 Task: Create new email services that automatically create contact records based on the information provided
Action: Mouse moved to (159, 129)
Screenshot: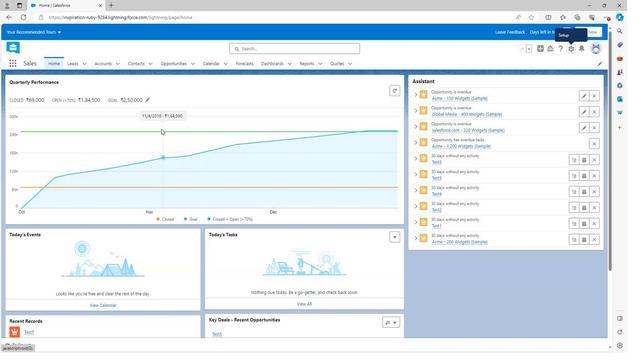 
Action: Mouse scrolled (159, 129) with delta (0, 0)
Screenshot: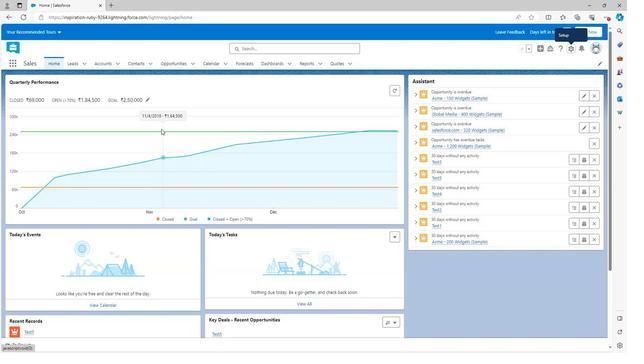 
Action: Mouse scrolled (159, 129) with delta (0, 0)
Screenshot: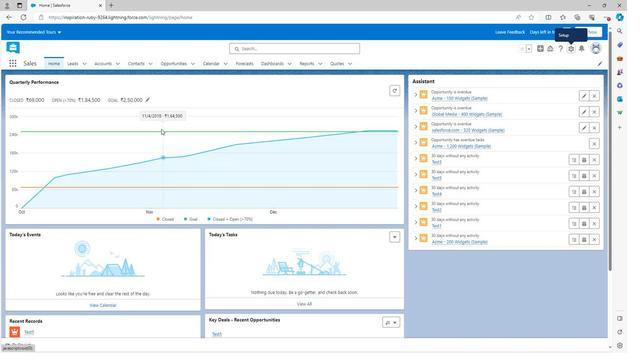 
Action: Mouse scrolled (159, 129) with delta (0, 0)
Screenshot: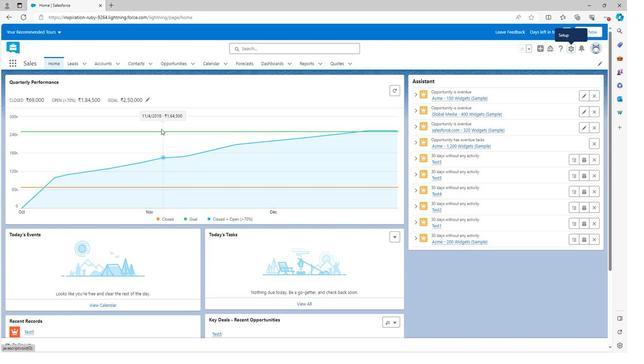 
Action: Mouse scrolled (159, 129) with delta (0, 0)
Screenshot: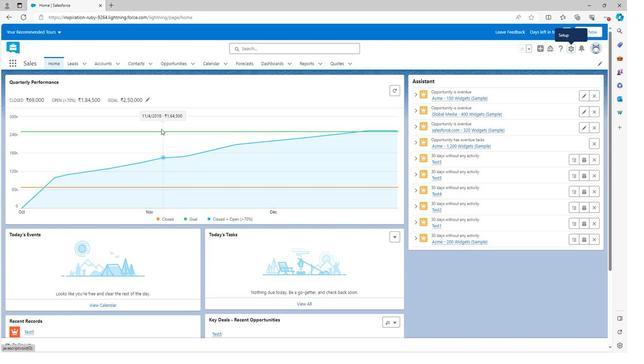 
Action: Mouse moved to (159, 129)
Screenshot: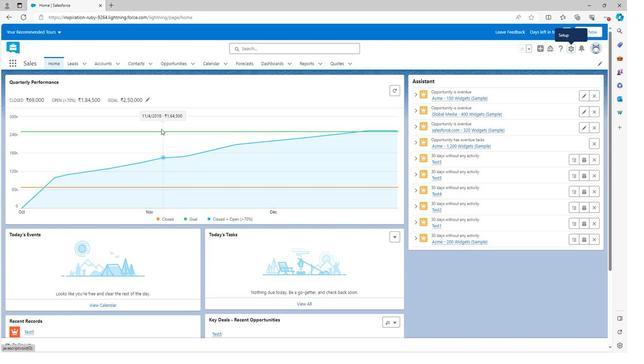 
Action: Mouse scrolled (159, 129) with delta (0, 0)
Screenshot: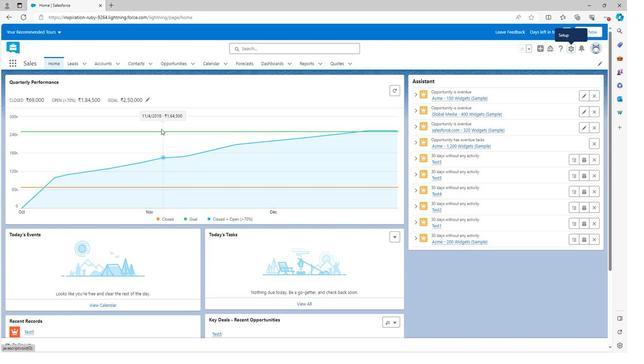 
Action: Mouse moved to (160, 130)
Screenshot: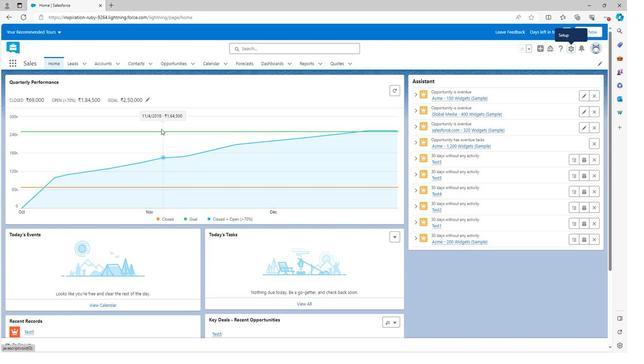 
Action: Mouse scrolled (160, 130) with delta (0, 0)
Screenshot: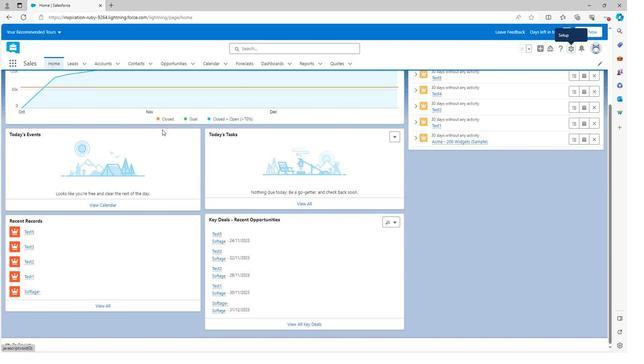 
Action: Mouse scrolled (160, 130) with delta (0, 0)
Screenshot: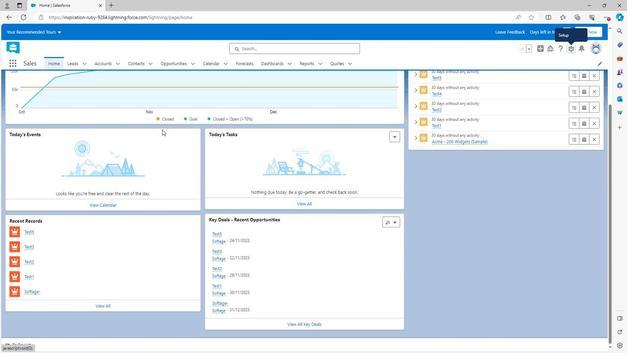 
Action: Mouse scrolled (160, 130) with delta (0, 0)
Screenshot: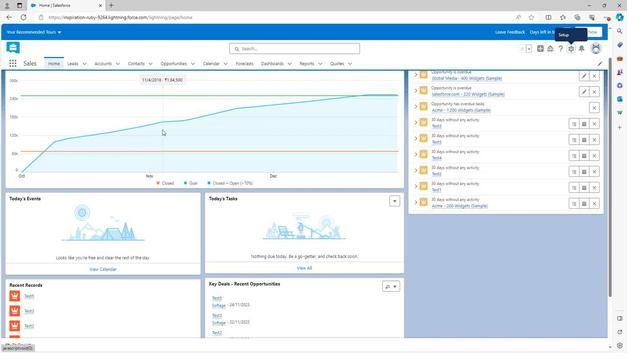
Action: Mouse scrolled (160, 130) with delta (0, 0)
Screenshot: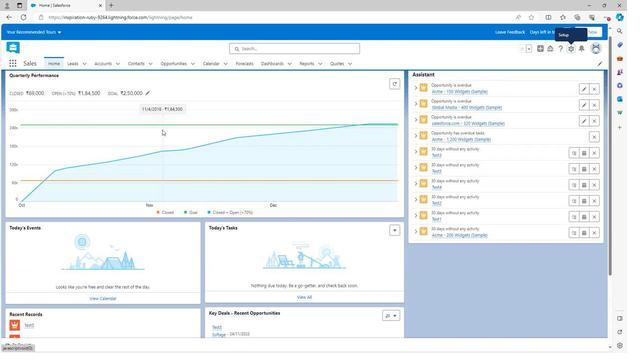 
Action: Mouse scrolled (160, 130) with delta (0, 0)
Screenshot: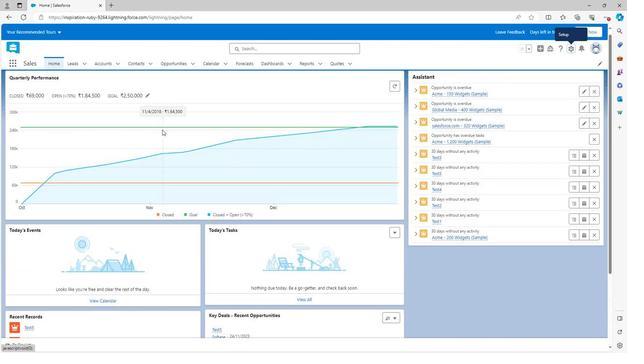 
Action: Mouse moved to (569, 49)
Screenshot: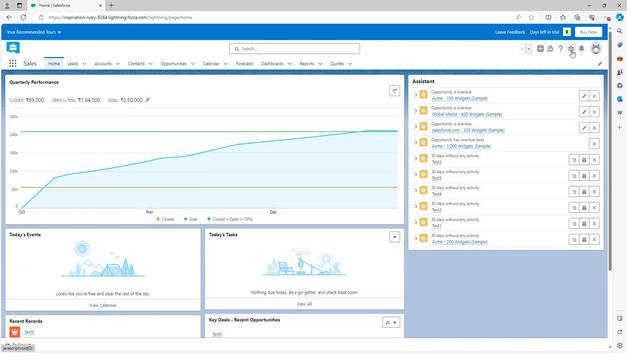 
Action: Mouse pressed left at (569, 49)
Screenshot: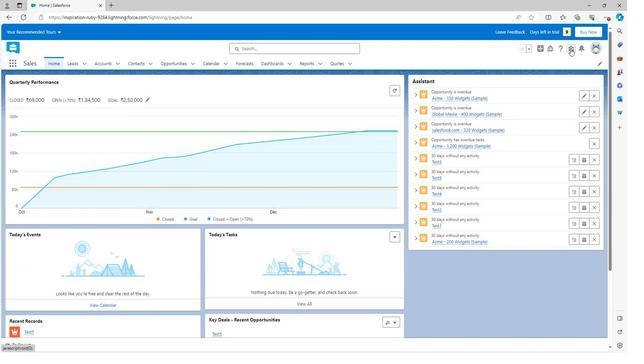 
Action: Mouse moved to (538, 68)
Screenshot: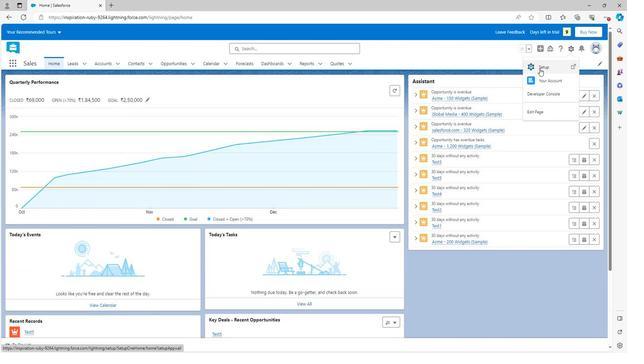 
Action: Mouse pressed left at (538, 68)
Screenshot: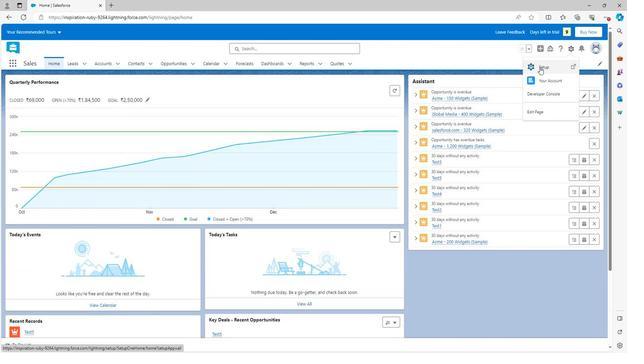 
Action: Mouse moved to (16, 257)
Screenshot: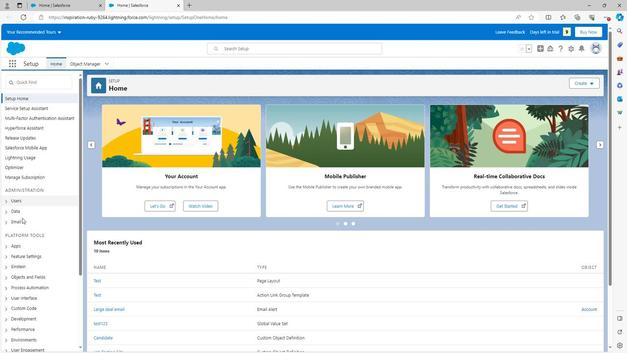 
Action: Mouse scrolled (16, 256) with delta (0, 0)
Screenshot: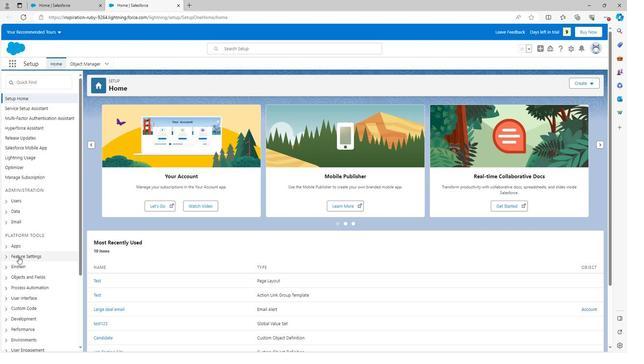 
Action: Mouse scrolled (16, 256) with delta (0, 0)
Screenshot: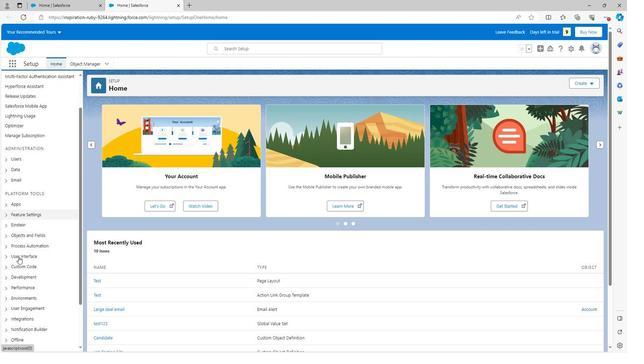 
Action: Mouse scrolled (16, 256) with delta (0, 0)
Screenshot: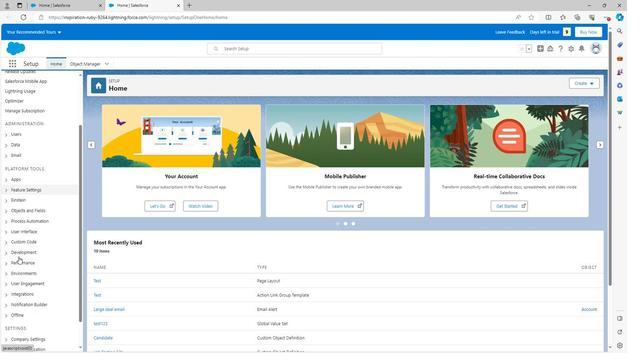 
Action: Mouse moved to (5, 210)
Screenshot: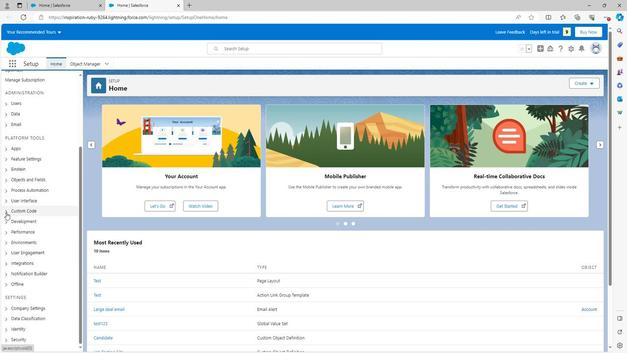 
Action: Mouse pressed left at (5, 210)
Screenshot: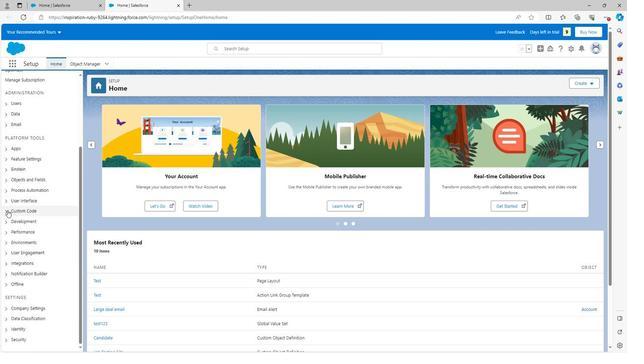 
Action: Mouse moved to (25, 282)
Screenshot: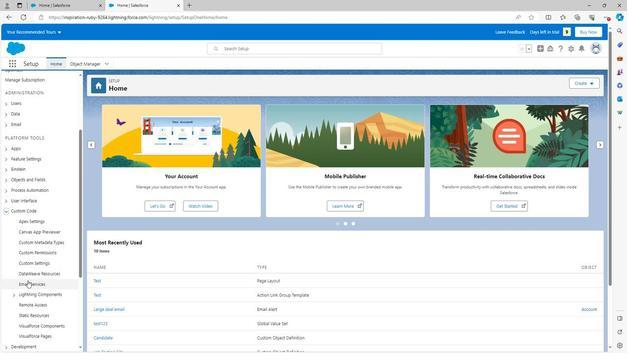 
Action: Mouse pressed left at (25, 282)
Screenshot: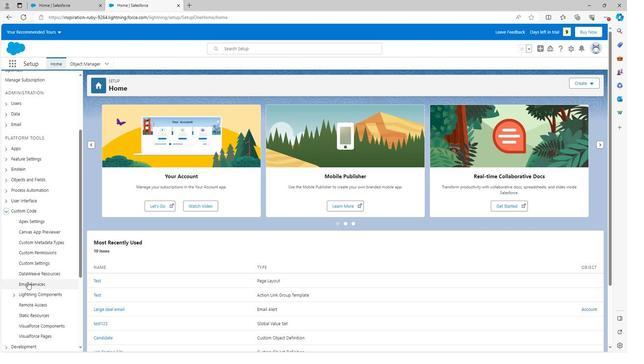 
Action: Mouse moved to (239, 189)
Screenshot: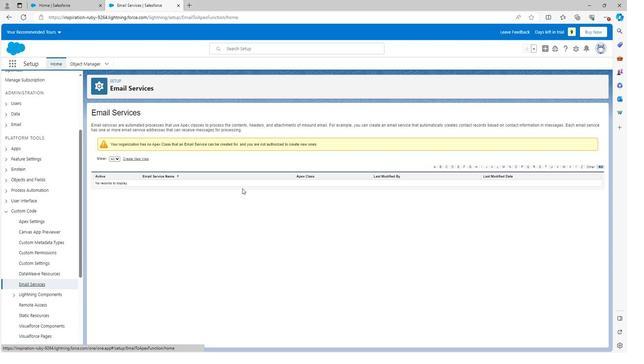 
